 Task: Create List Brand Perception in Board Newsletter Management Best Practices to Workspace Design Software. Create List Brand Image in Board Social Media Crisis Management to Workspace Design Software. Create List Brand Reputation in Board Sales Territory Planning and Forecasting to Workspace Design Software
Action: Mouse moved to (84, 246)
Screenshot: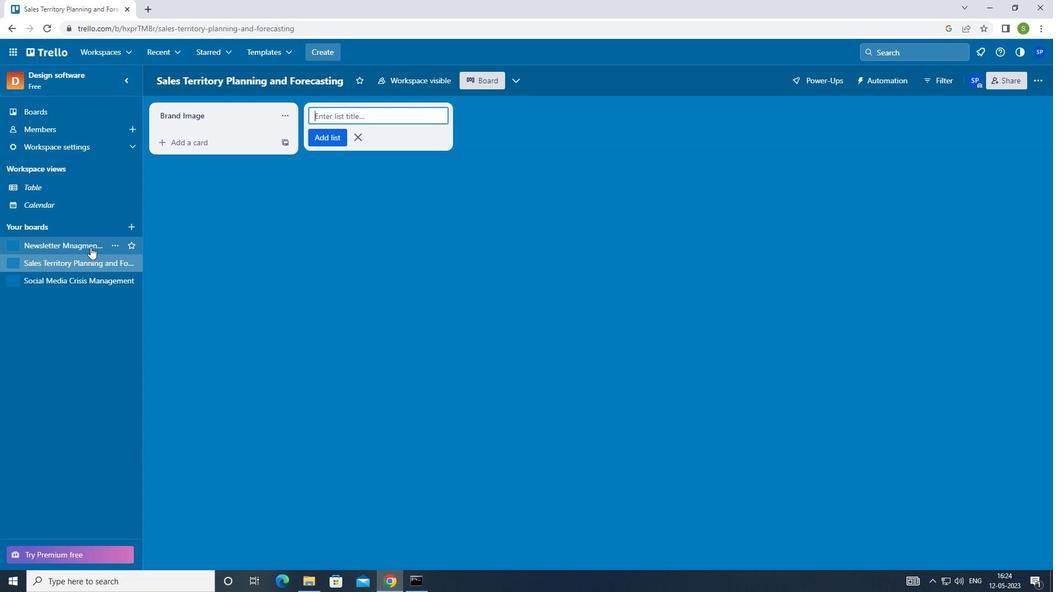 
Action: Mouse pressed left at (84, 246)
Screenshot: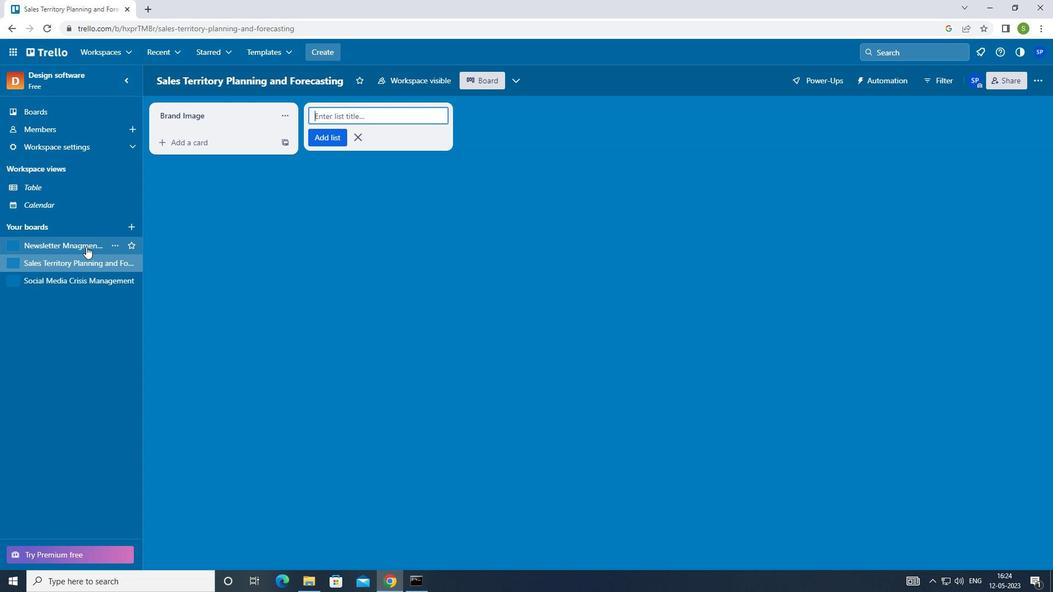 
Action: Mouse moved to (321, 115)
Screenshot: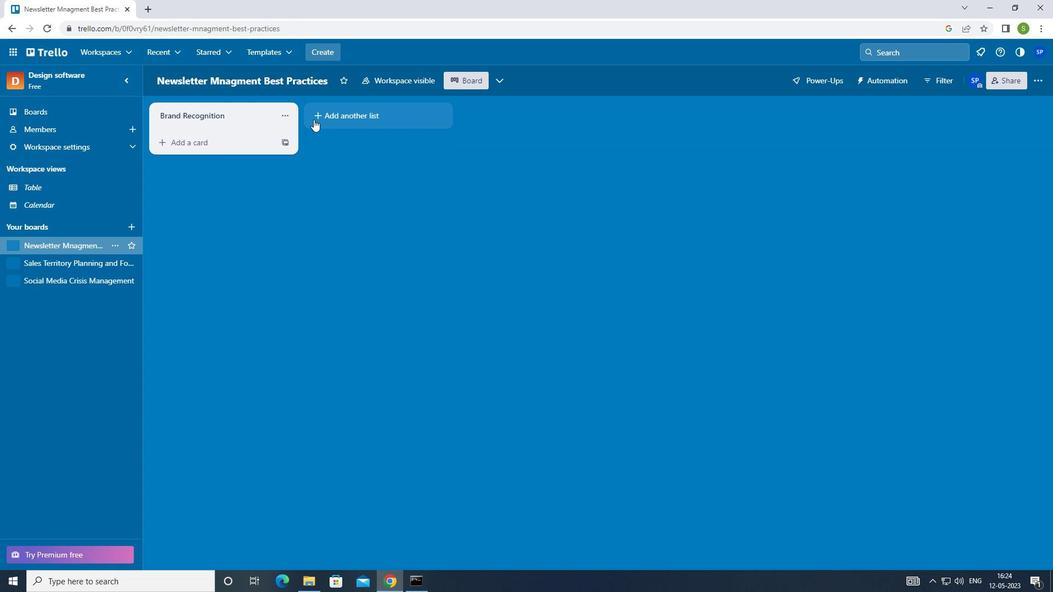 
Action: Mouse pressed left at (321, 115)
Screenshot: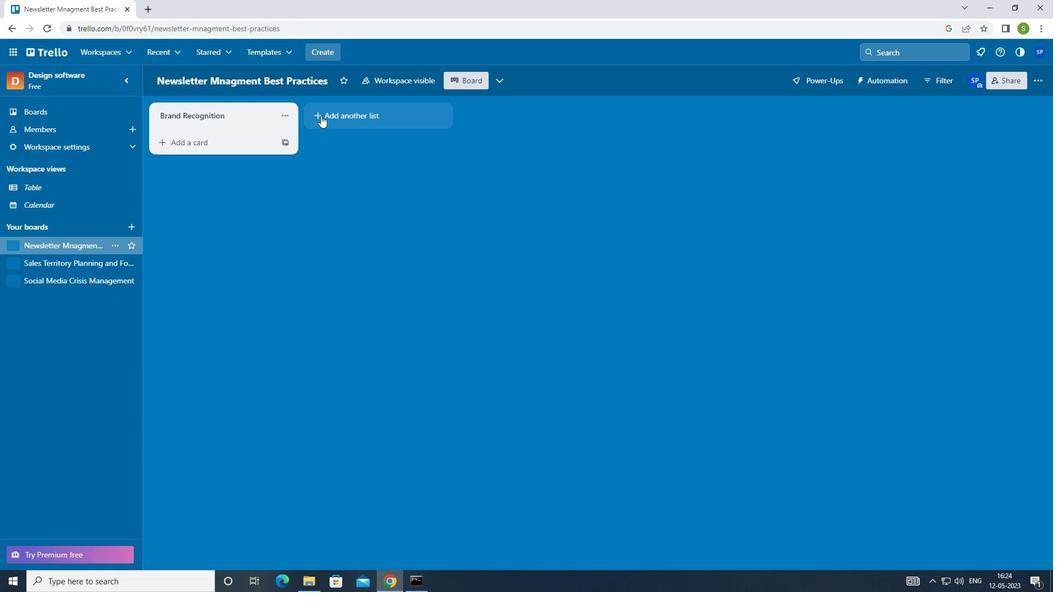 
Action: Mouse moved to (305, 197)
Screenshot: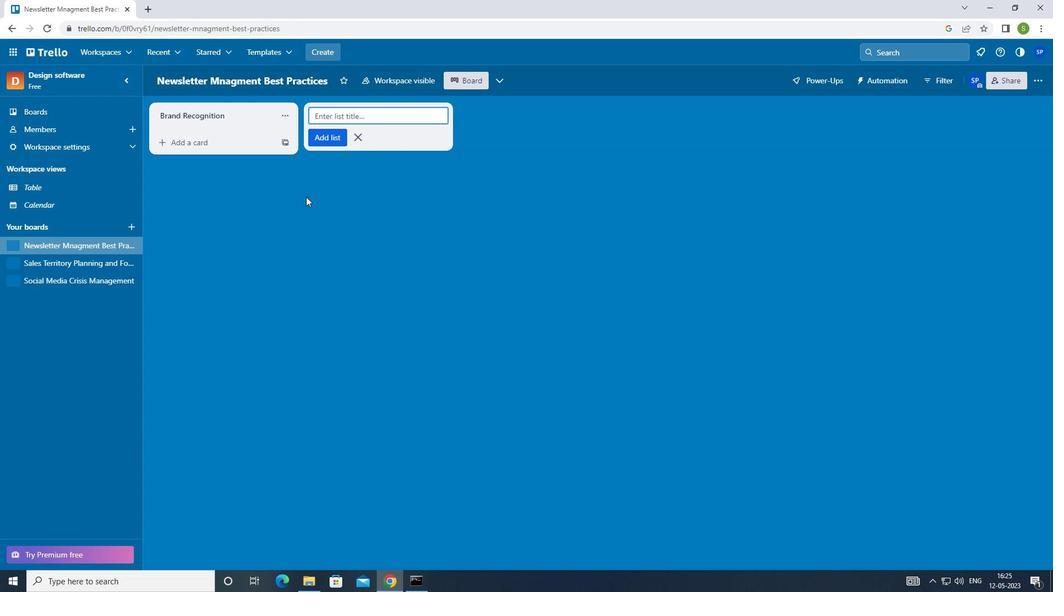 
Action: Key pressed <Key.shift><Key.shift><Key.shift><Key.shift><Key.shift>BRAND<Key.space><Key.shift>PERCEPTION<Key.enter>
Screenshot: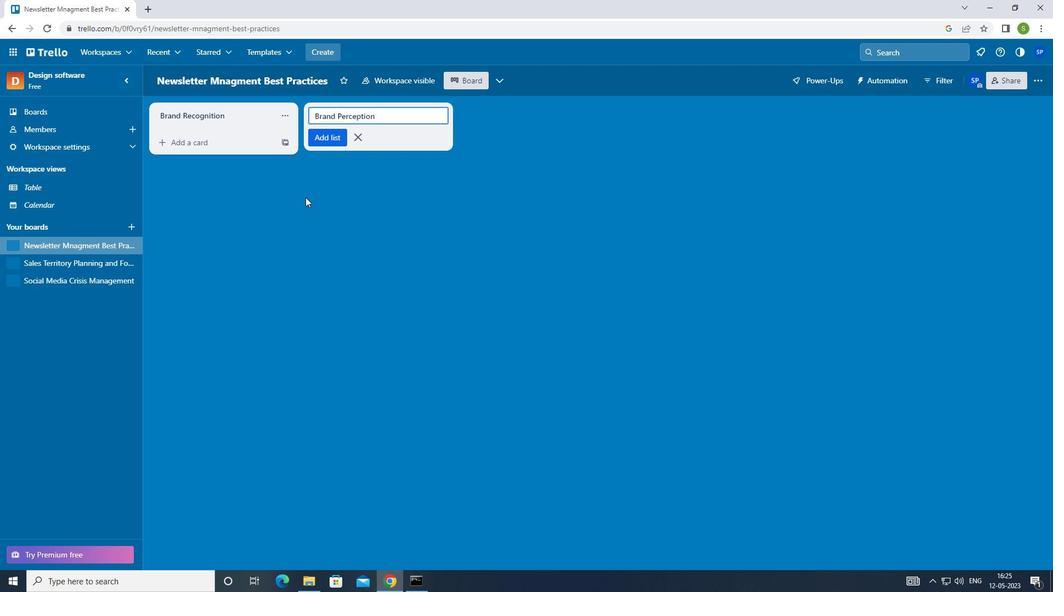 
Action: Mouse moved to (65, 278)
Screenshot: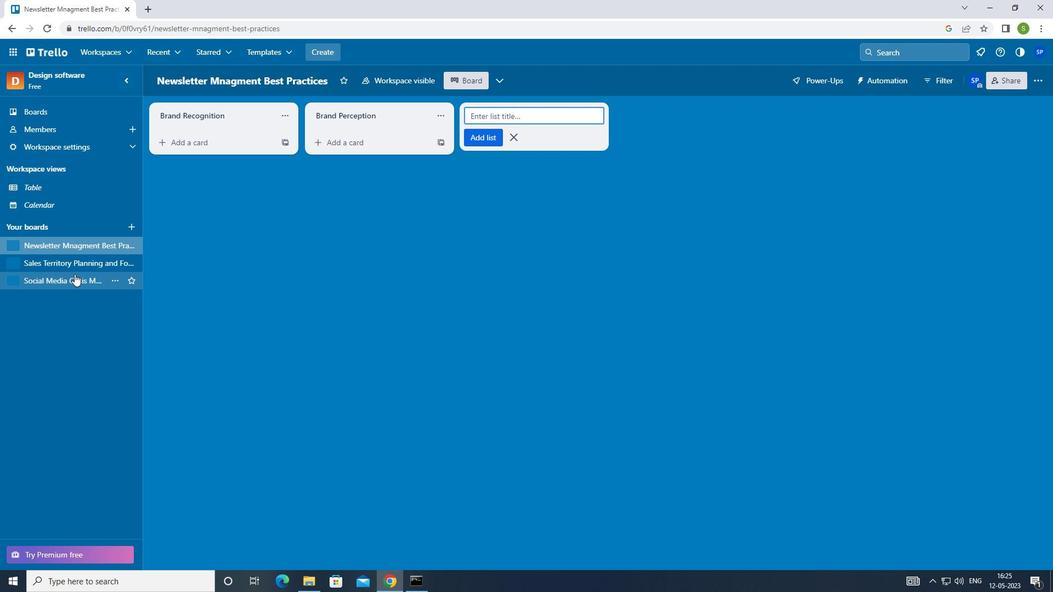 
Action: Mouse pressed left at (65, 278)
Screenshot: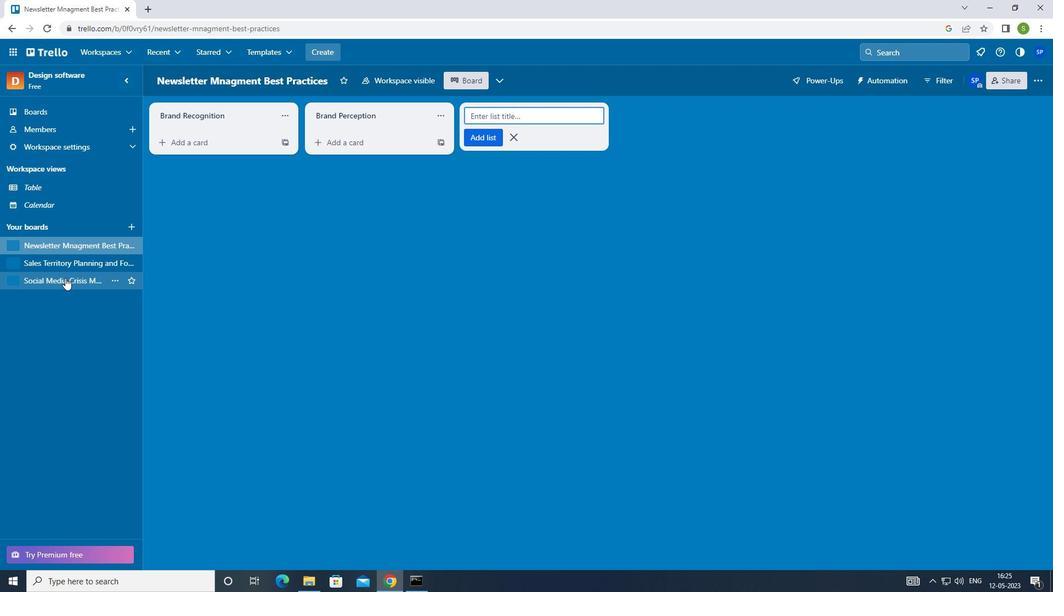 
Action: Mouse moved to (336, 116)
Screenshot: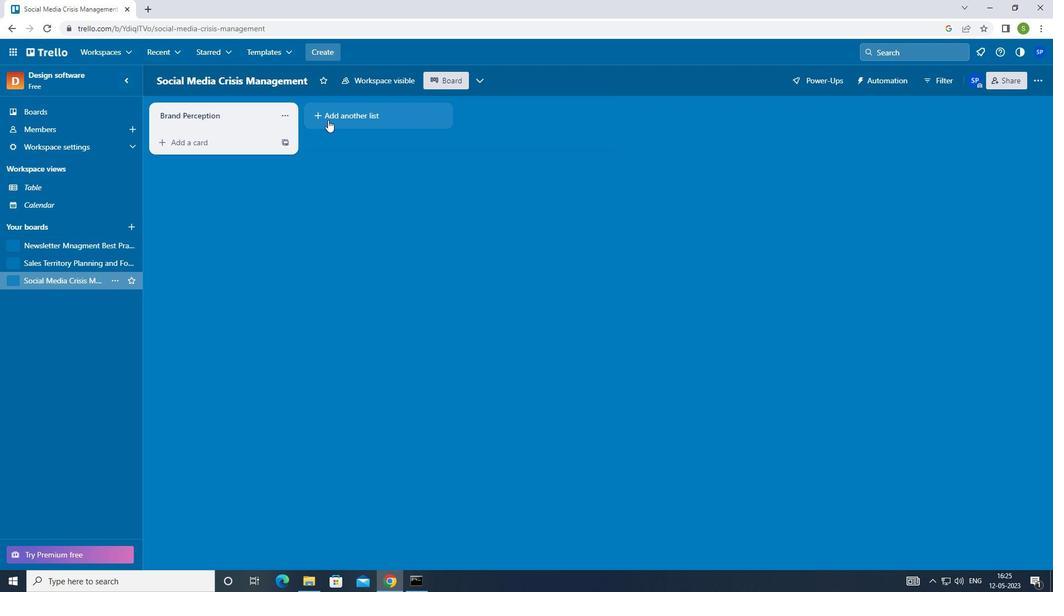 
Action: Mouse pressed left at (336, 116)
Screenshot: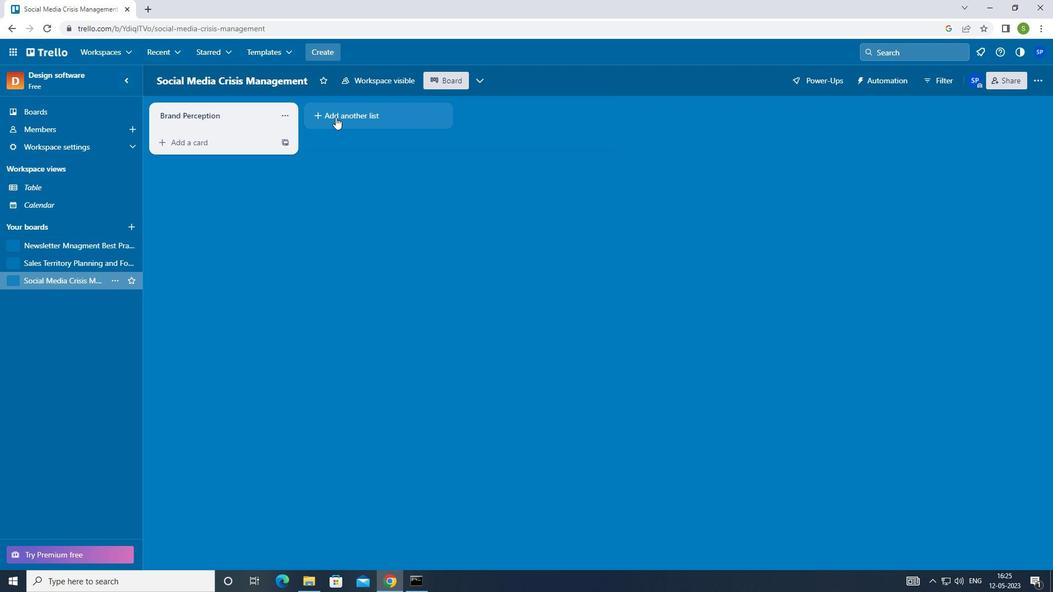 
Action: Mouse moved to (294, 221)
Screenshot: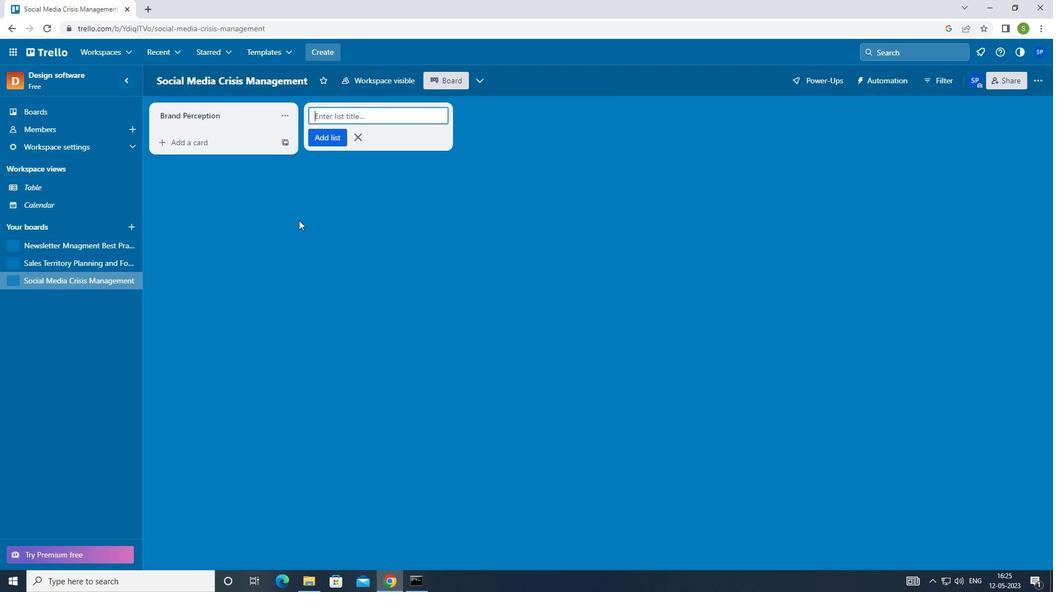 
Action: Key pressed <Key.shift>BRAND<Key.space><Key.shift>IMGAR<Key.backspace><Key.backspace><Key.backspace>AGE<Key.enter>
Screenshot: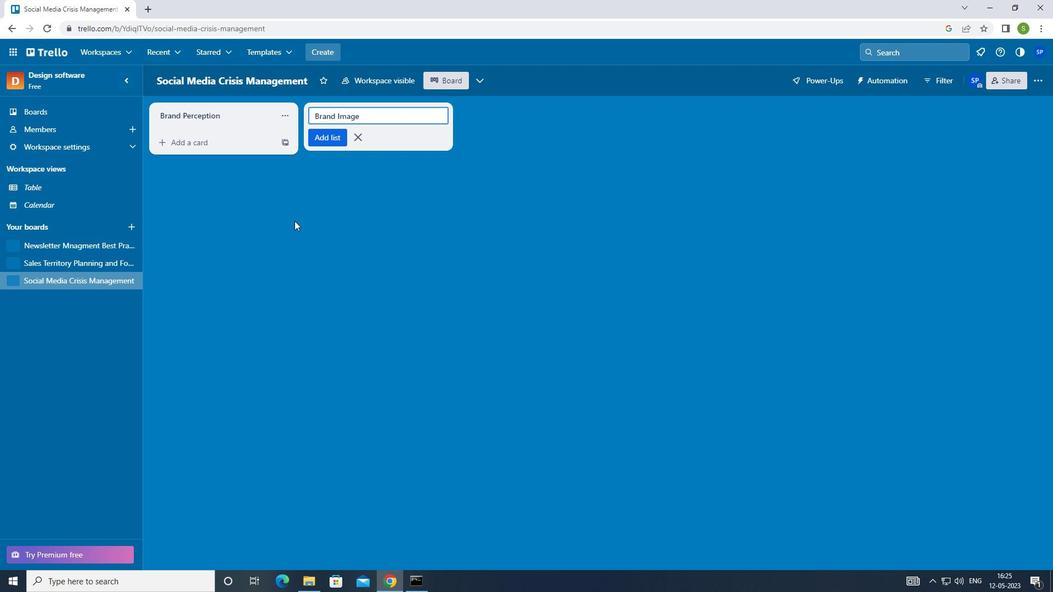 
Action: Mouse moved to (62, 260)
Screenshot: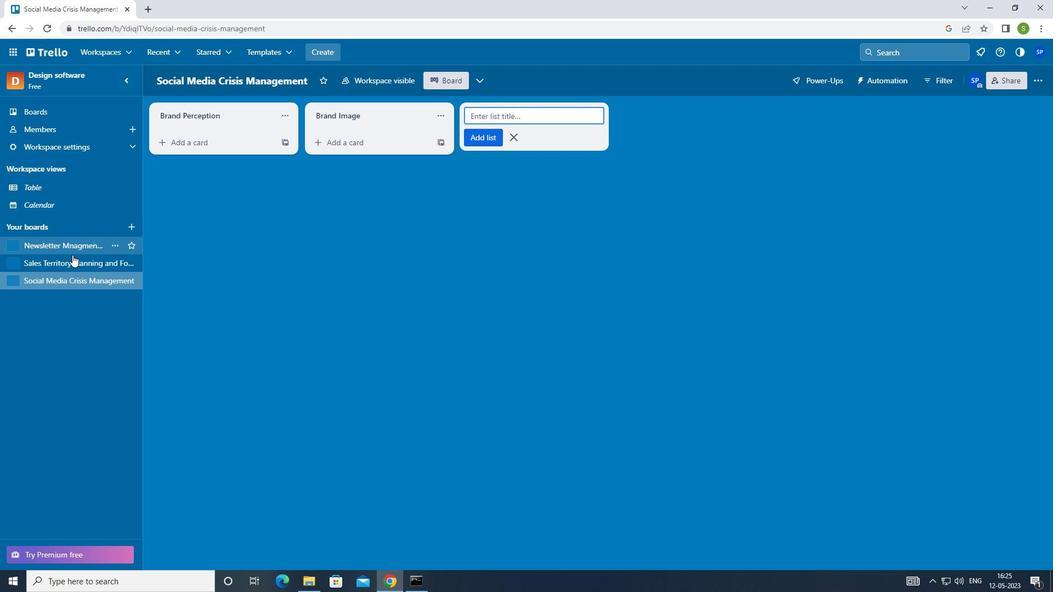 
Action: Mouse pressed left at (62, 260)
Screenshot: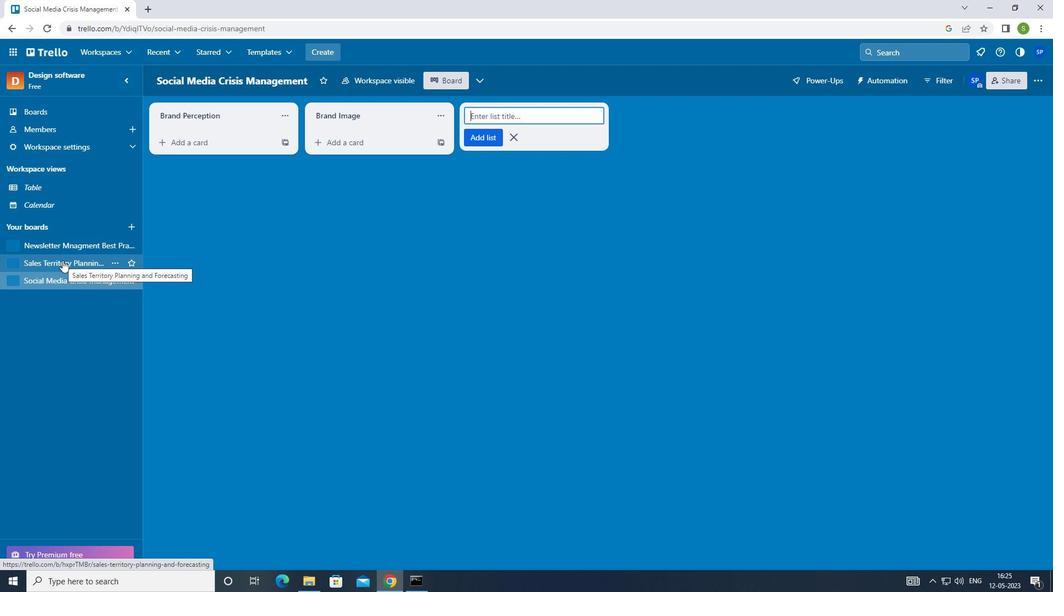
Action: Mouse moved to (335, 111)
Screenshot: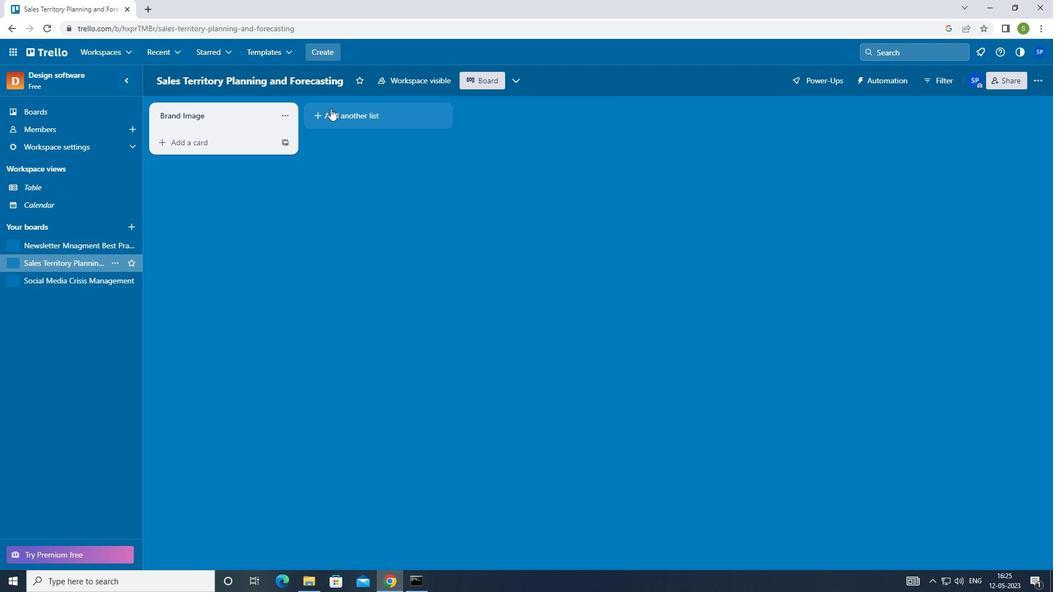 
Action: Mouse pressed left at (335, 111)
Screenshot: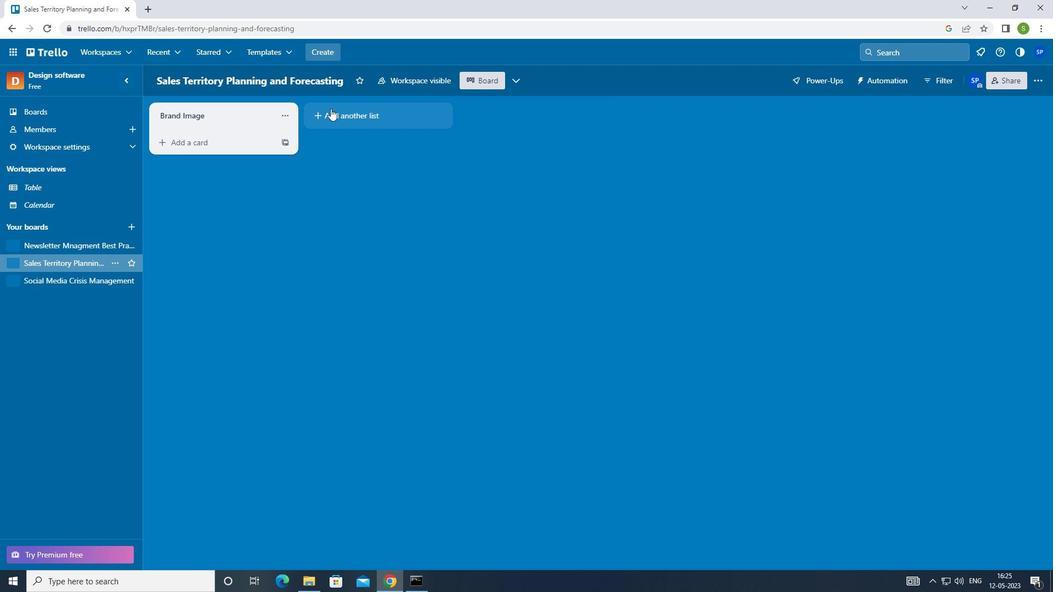 
Action: Mouse moved to (293, 249)
Screenshot: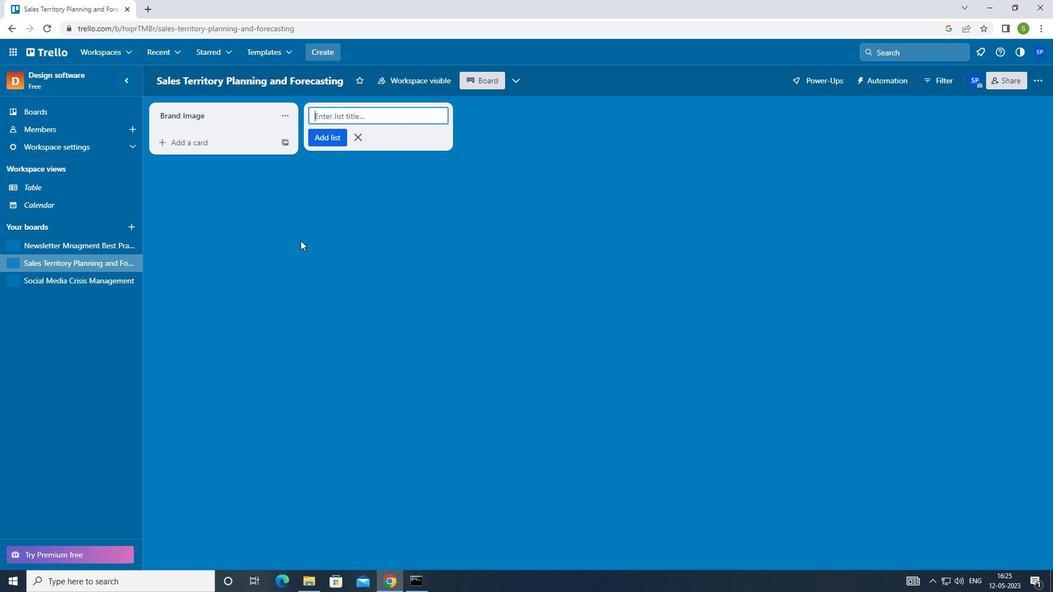 
Action: Key pressed <Key.shift>BRAND<Key.space><Key.shift>REPUTATION<Key.enter><Key.f8>
Screenshot: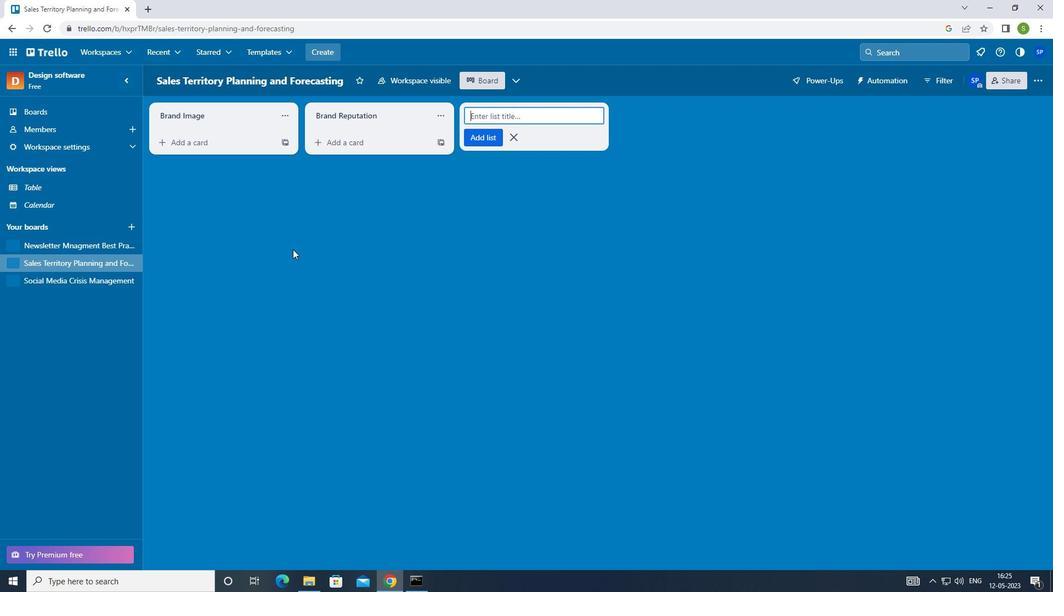
